 Task: Create a due date automation trigger when advanced on, on the tuesday before a card is due add fields without custom field "Resume" checked at 11:00 AM.
Action: Mouse moved to (1001, 78)
Screenshot: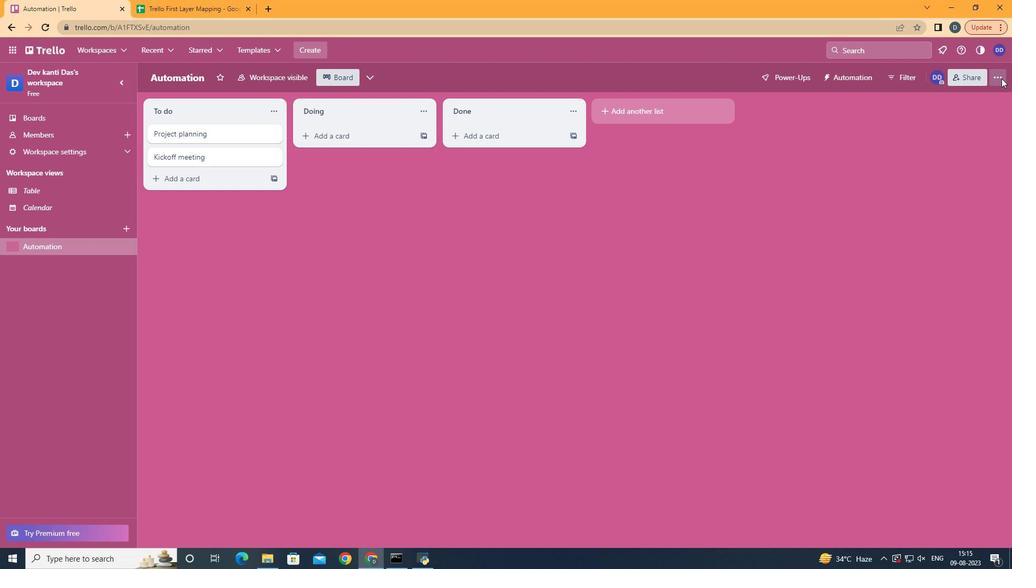 
Action: Mouse pressed left at (1001, 78)
Screenshot: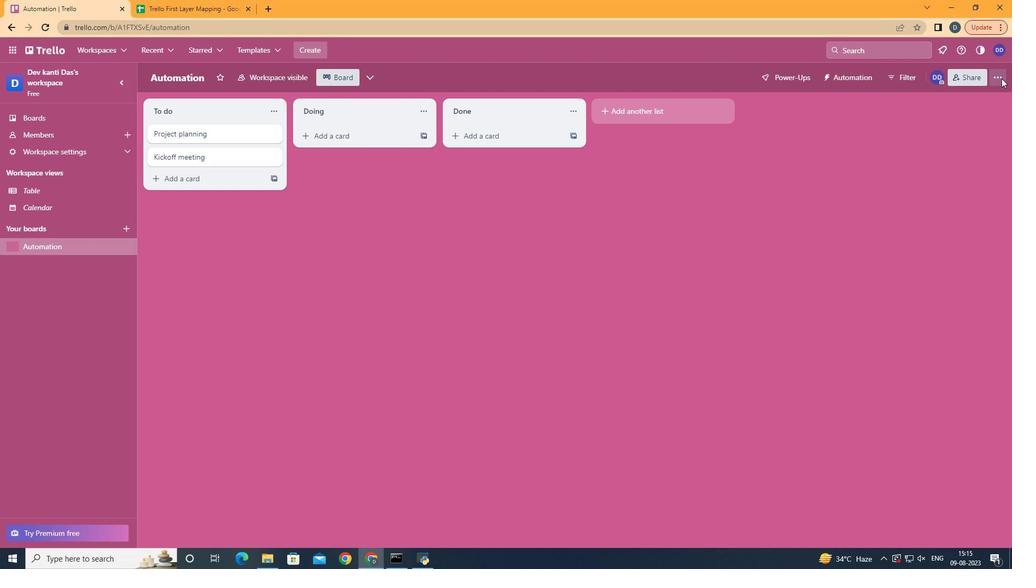 
Action: Mouse moved to (886, 234)
Screenshot: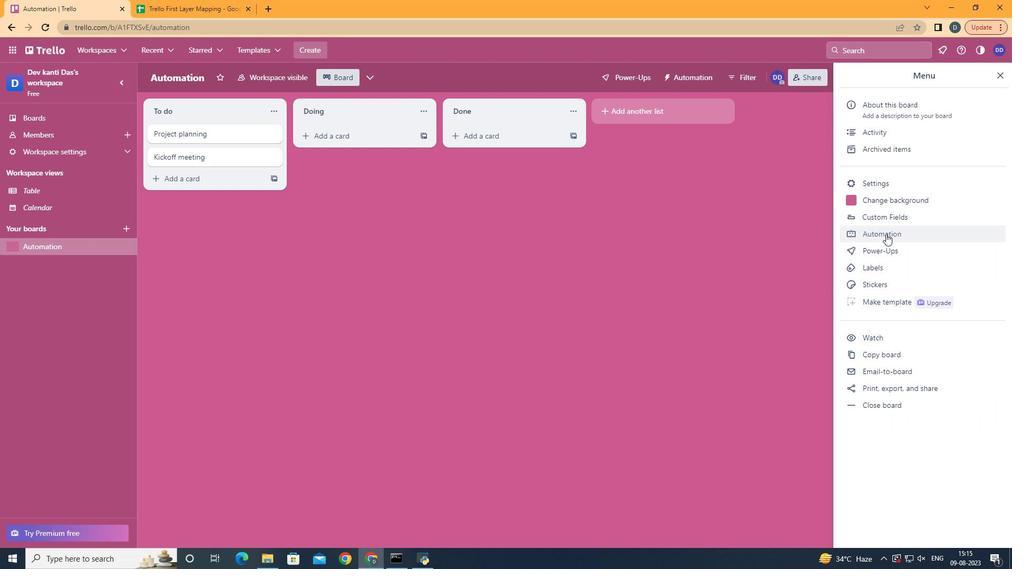 
Action: Mouse pressed left at (886, 234)
Screenshot: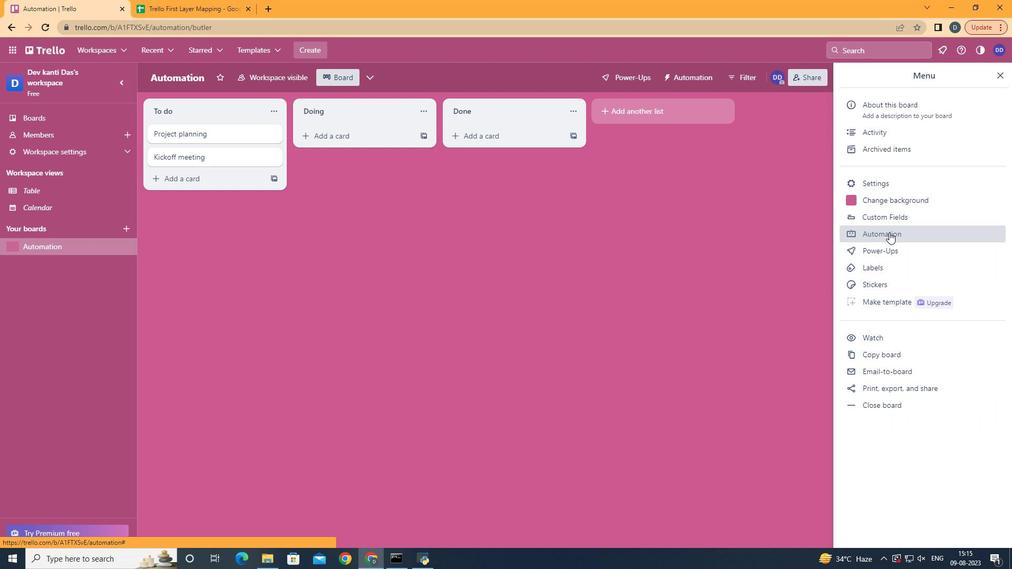 
Action: Mouse moved to (206, 216)
Screenshot: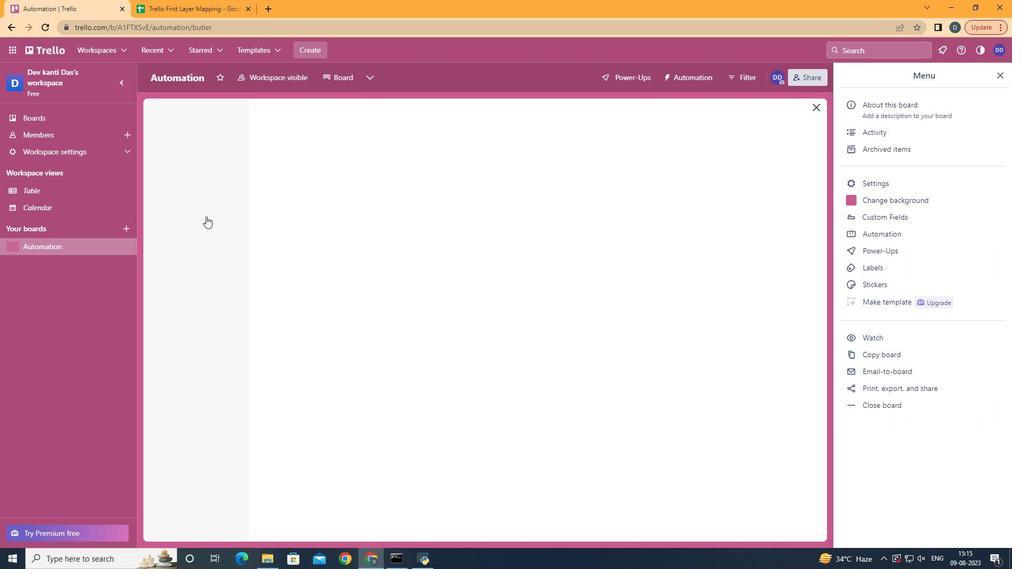 
Action: Mouse pressed left at (206, 216)
Screenshot: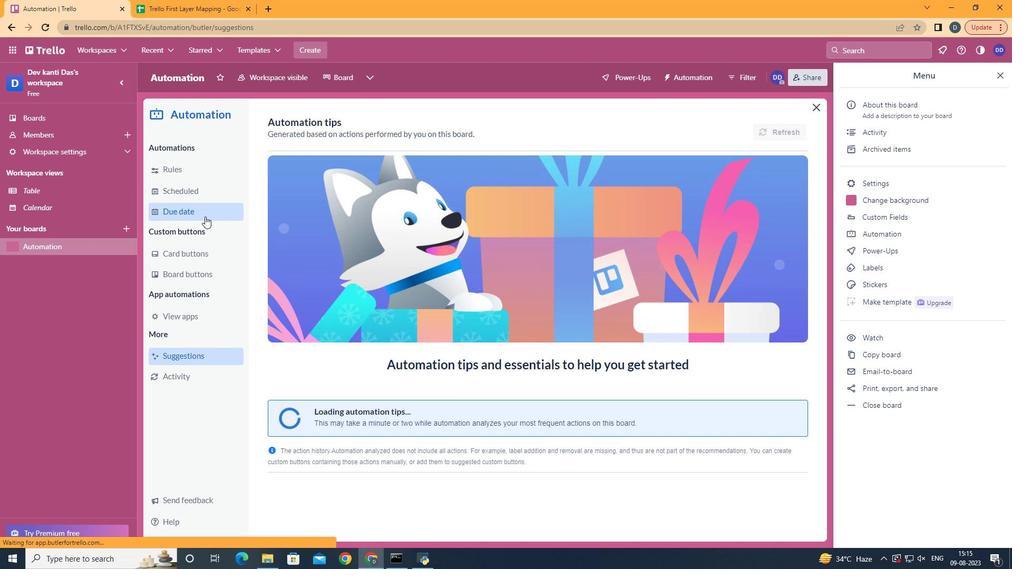 
Action: Mouse moved to (739, 128)
Screenshot: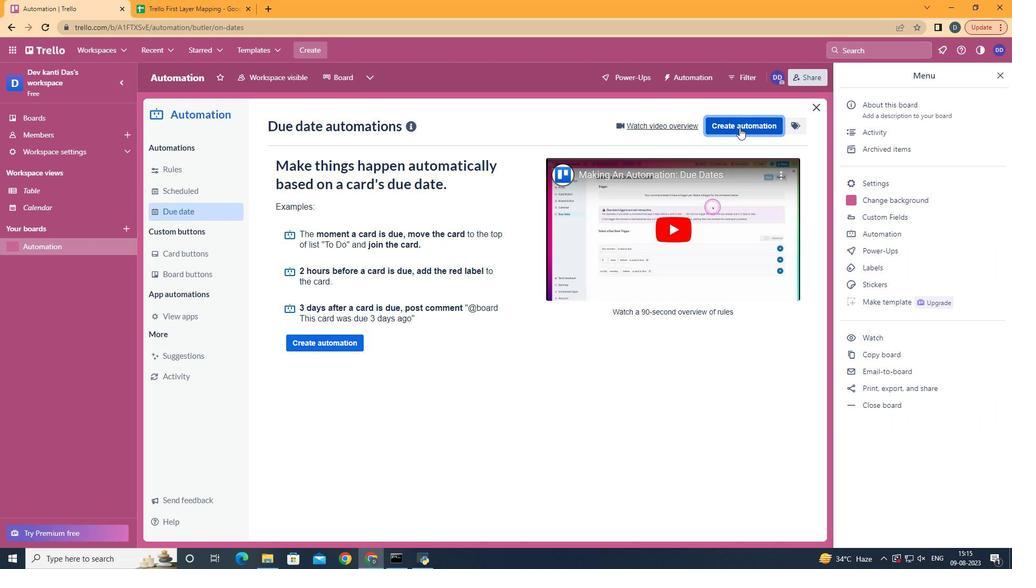 
Action: Mouse pressed left at (739, 128)
Screenshot: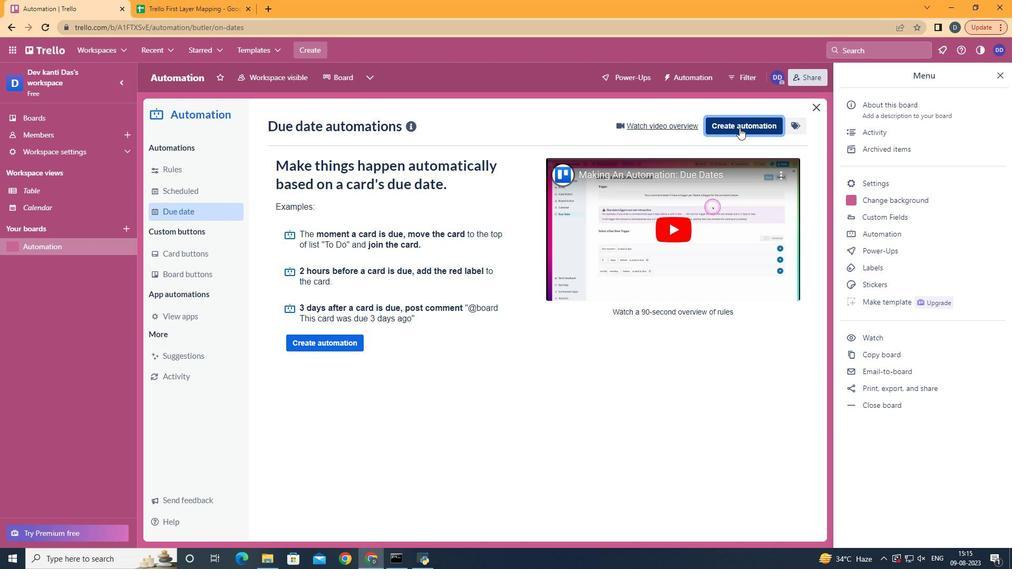 
Action: Mouse moved to (548, 230)
Screenshot: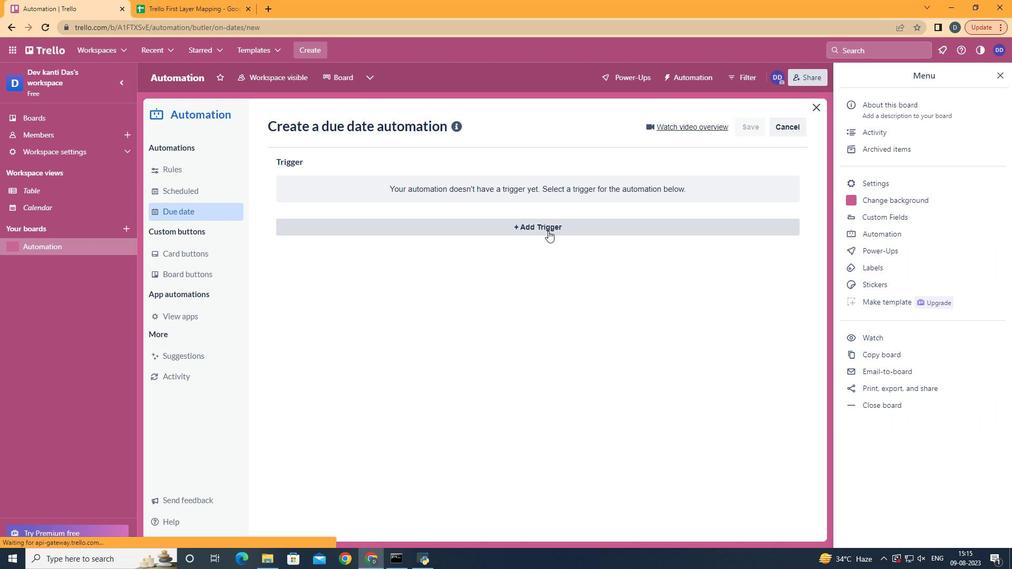 
Action: Mouse pressed left at (548, 230)
Screenshot: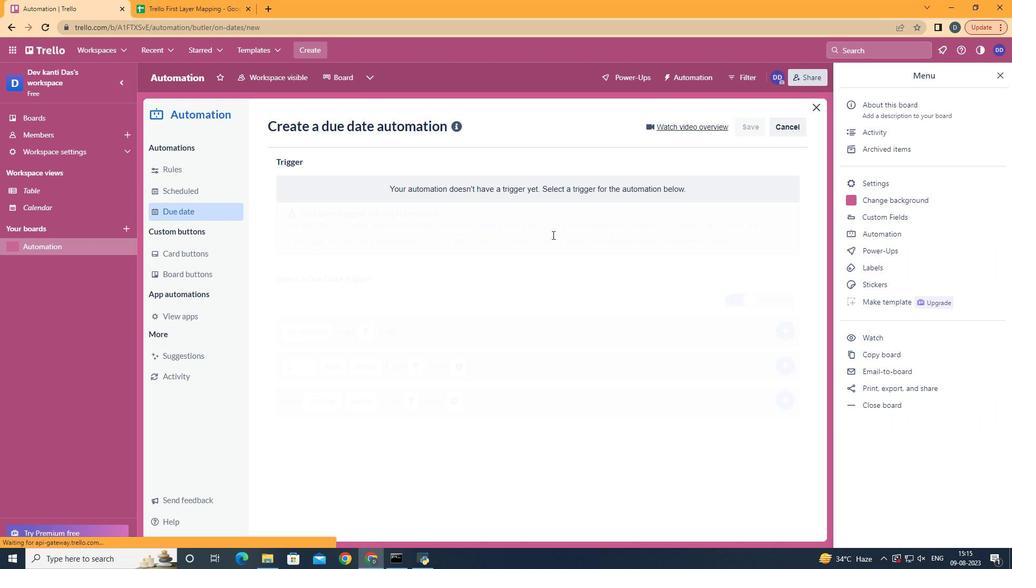 
Action: Mouse moved to (339, 300)
Screenshot: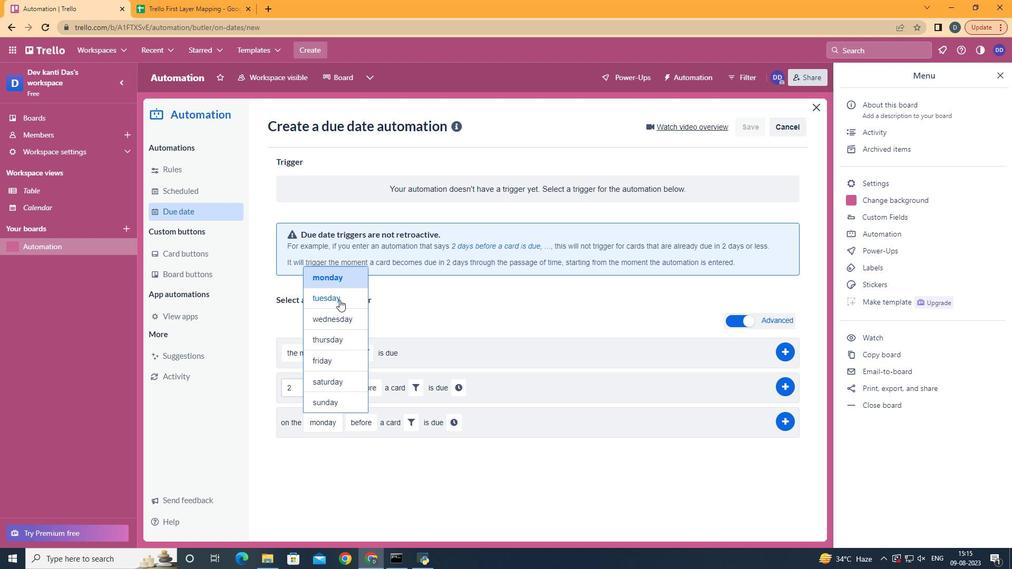 
Action: Mouse pressed left at (339, 300)
Screenshot: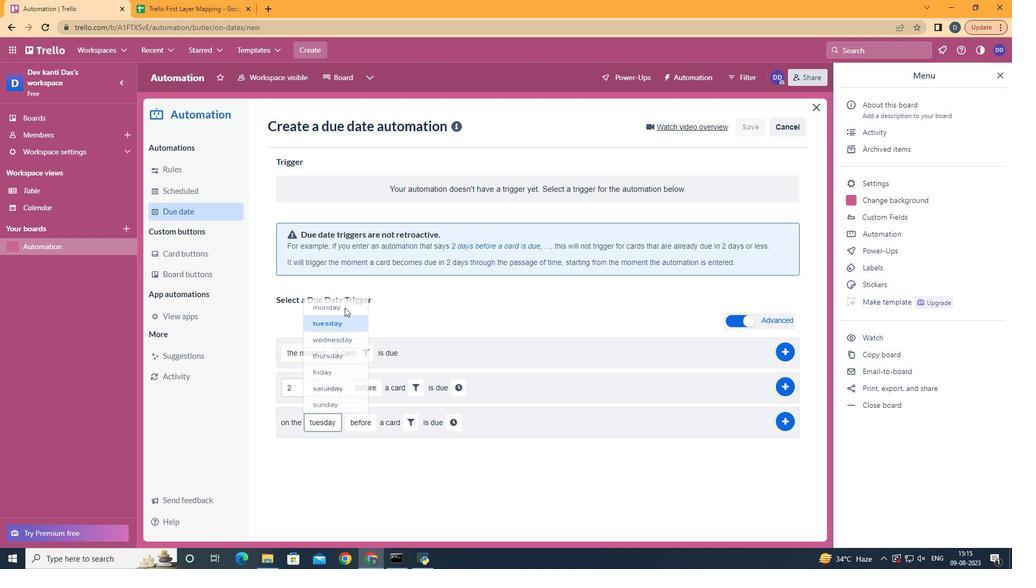 
Action: Mouse moved to (417, 418)
Screenshot: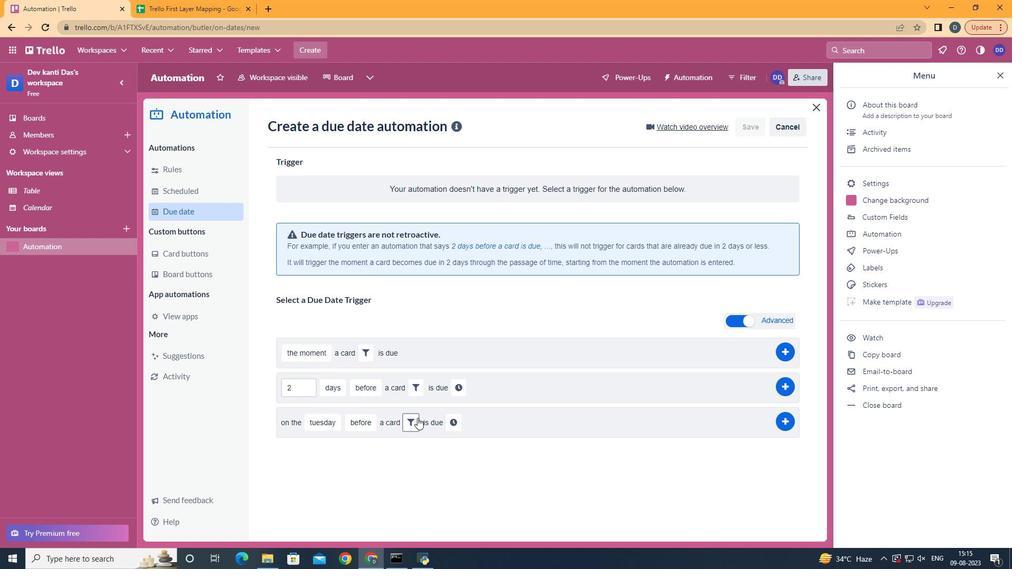 
Action: Mouse pressed left at (417, 418)
Screenshot: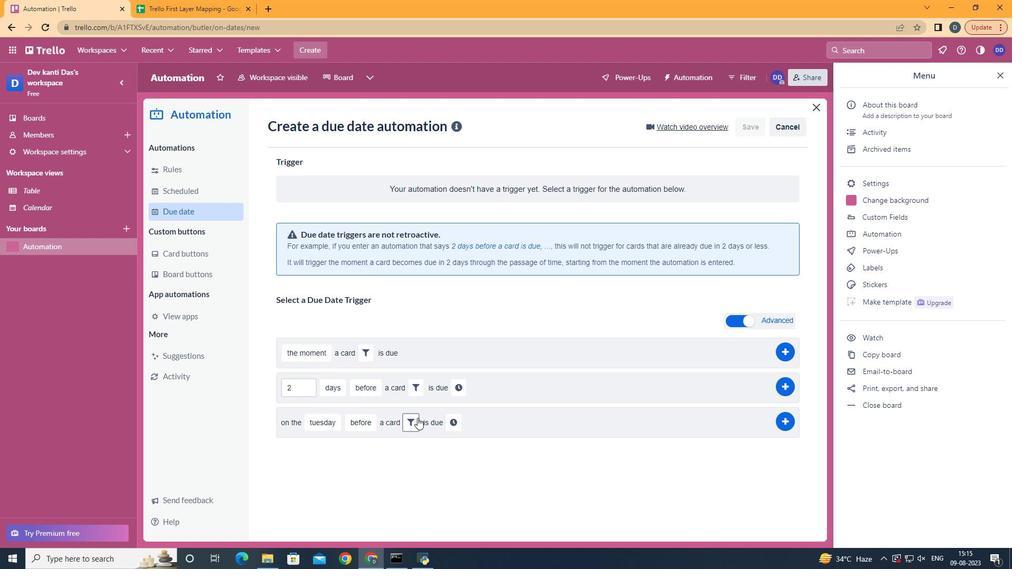 
Action: Mouse moved to (588, 458)
Screenshot: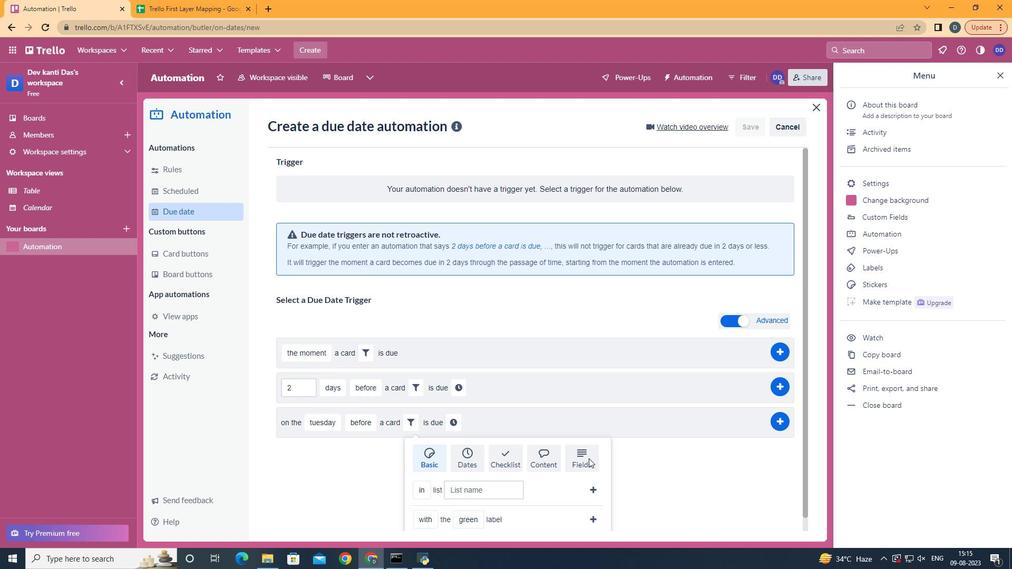 
Action: Mouse pressed left at (588, 458)
Screenshot: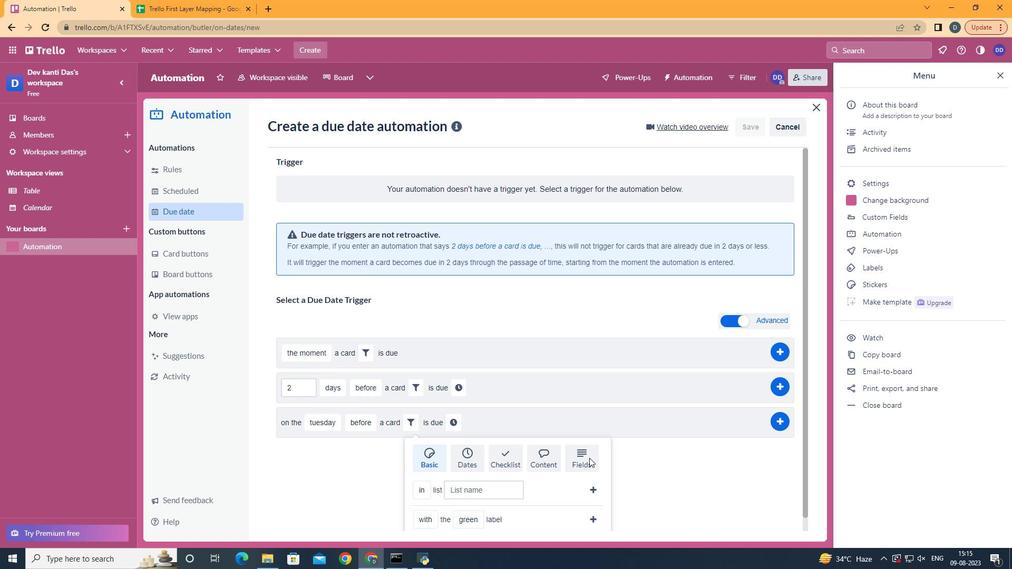 
Action: Mouse moved to (594, 459)
Screenshot: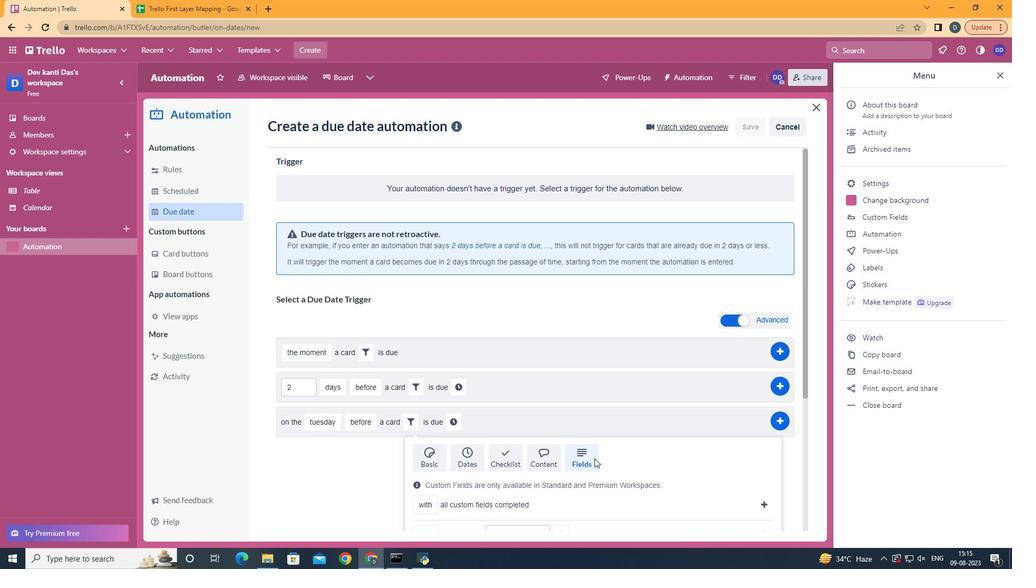 
Action: Mouse scrolled (594, 459) with delta (0, 0)
Screenshot: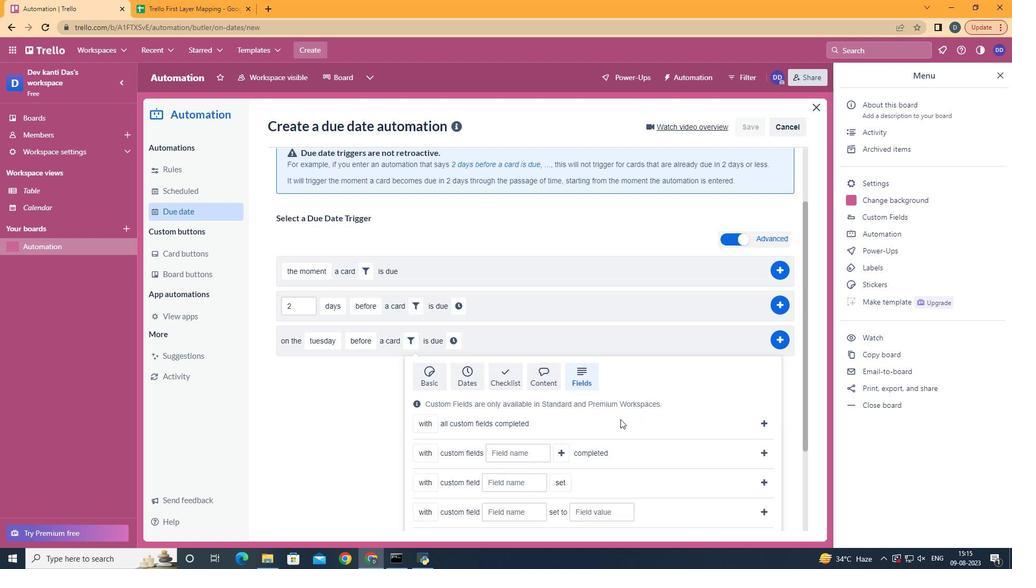 
Action: Mouse scrolled (594, 459) with delta (0, 0)
Screenshot: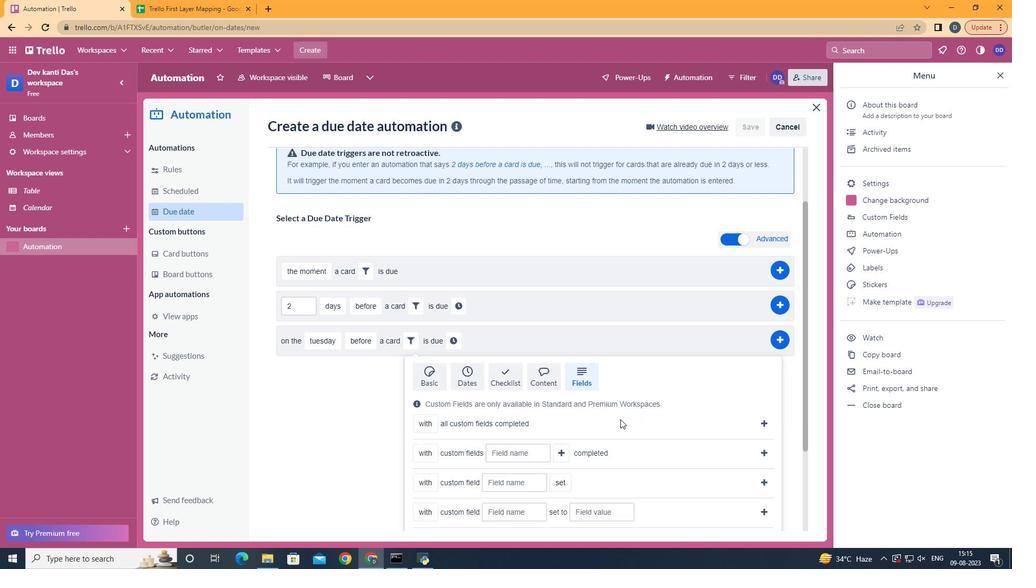 
Action: Mouse scrolled (594, 459) with delta (0, 0)
Screenshot: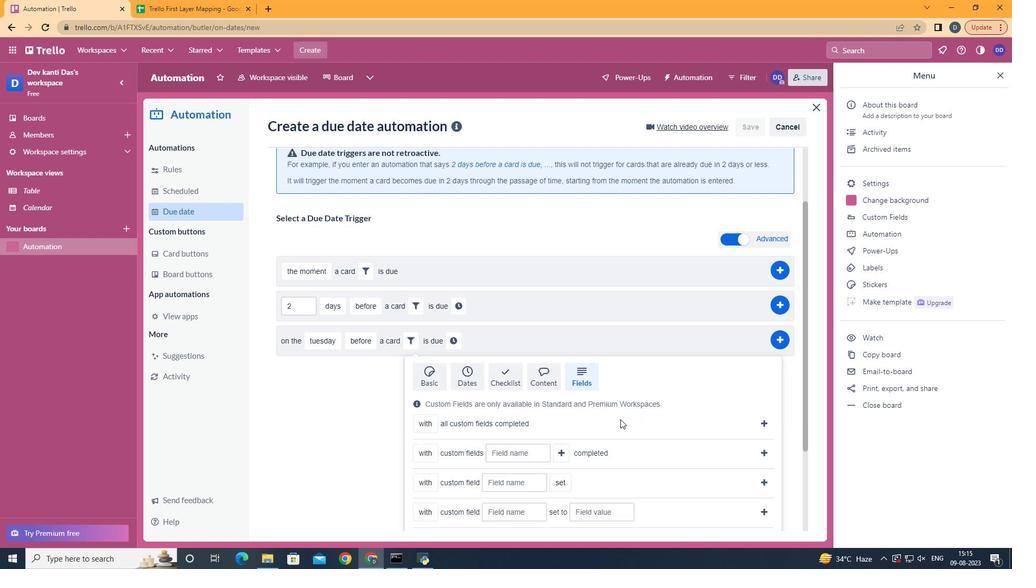 
Action: Mouse scrolled (594, 459) with delta (0, 0)
Screenshot: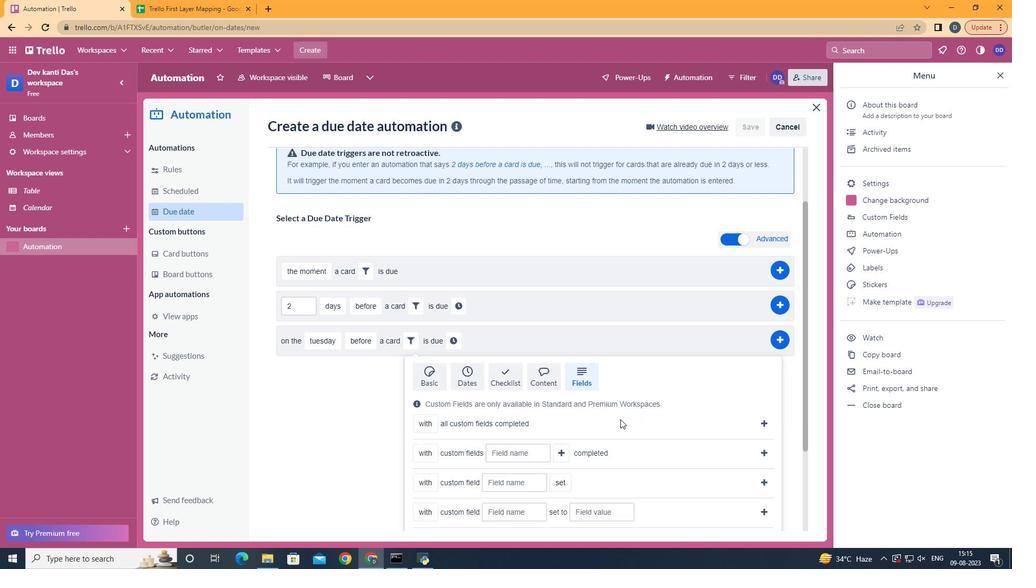 
Action: Mouse scrolled (594, 459) with delta (0, 0)
Screenshot: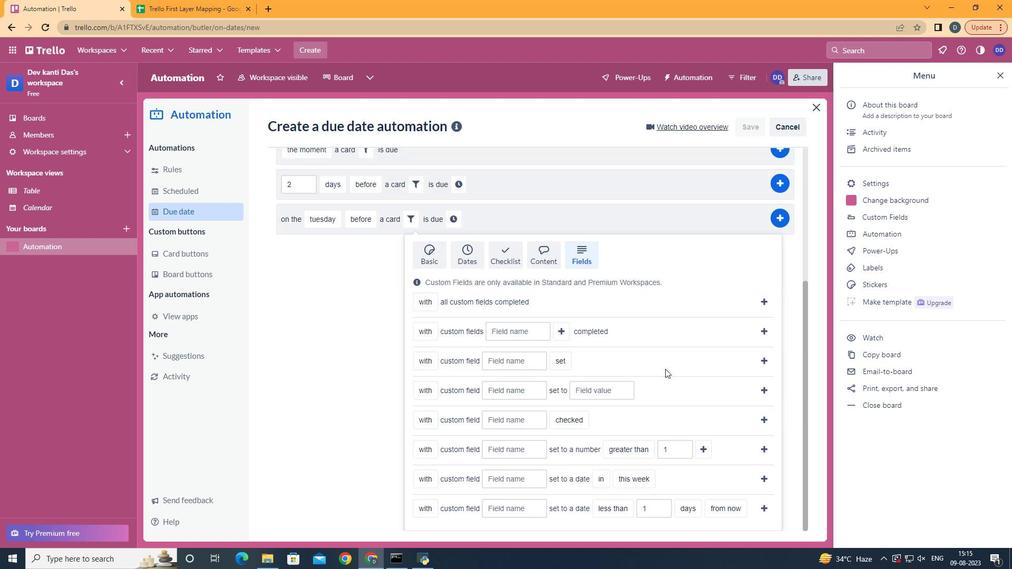 
Action: Mouse moved to (594, 458)
Screenshot: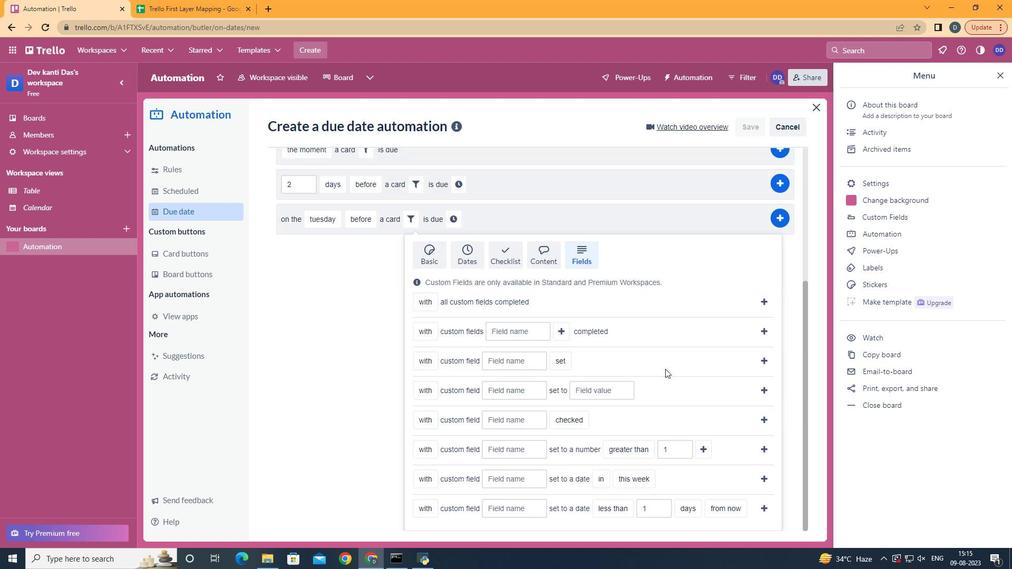 
Action: Mouse scrolled (594, 458) with delta (0, 0)
Screenshot: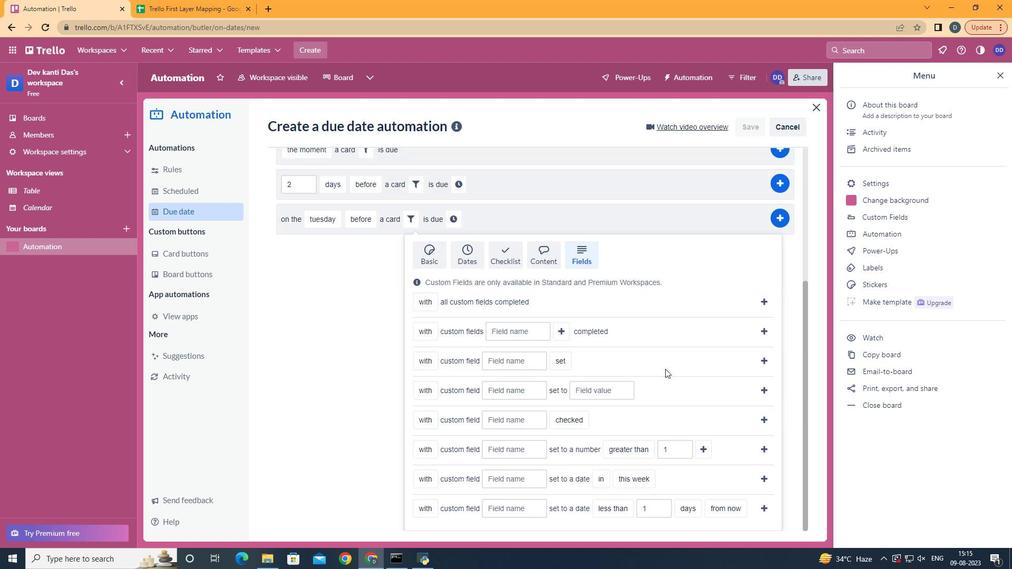 
Action: Mouse moved to (434, 461)
Screenshot: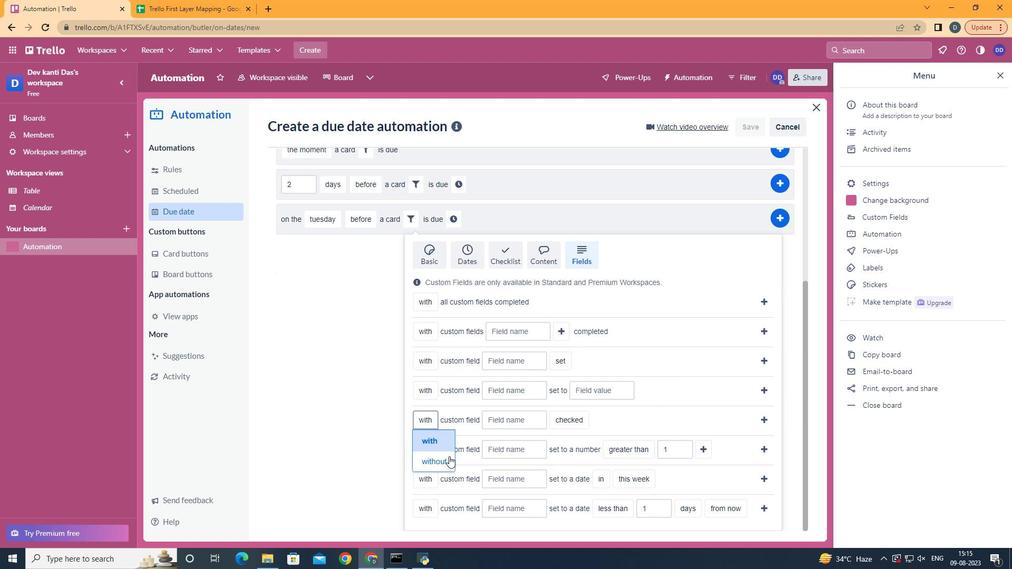 
Action: Mouse pressed left at (434, 461)
Screenshot: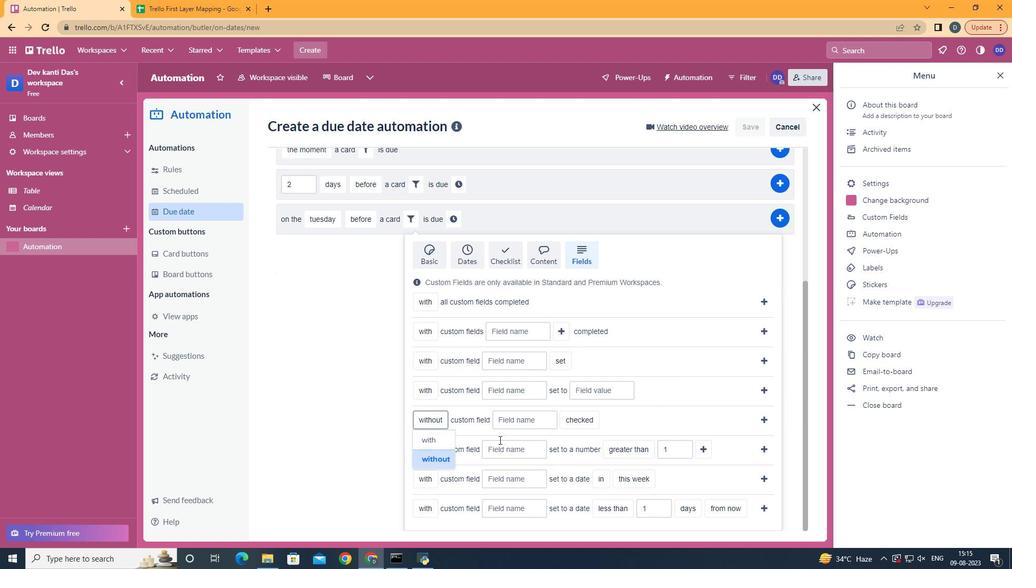 
Action: Mouse moved to (533, 422)
Screenshot: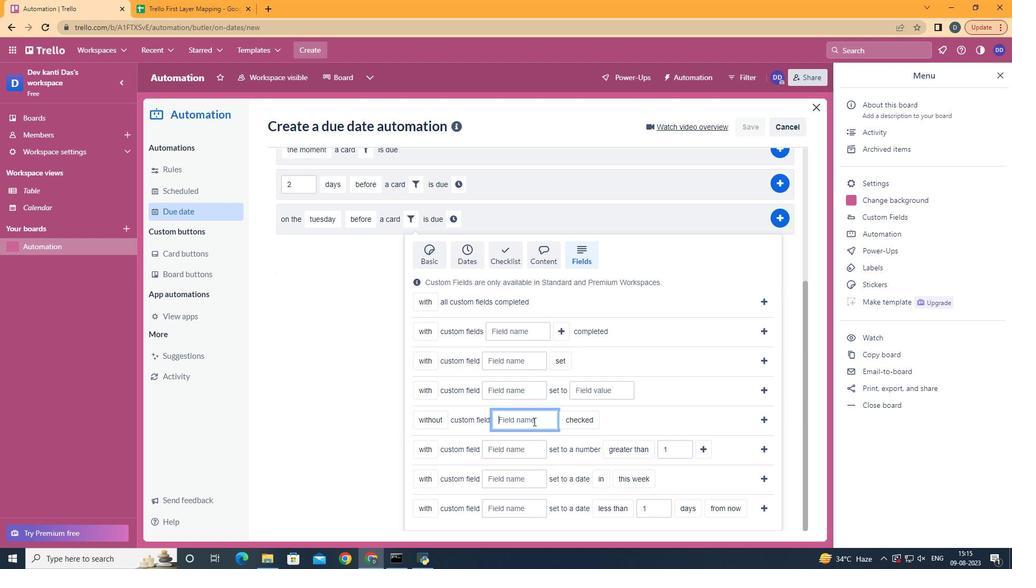 
Action: Mouse pressed left at (533, 422)
Screenshot: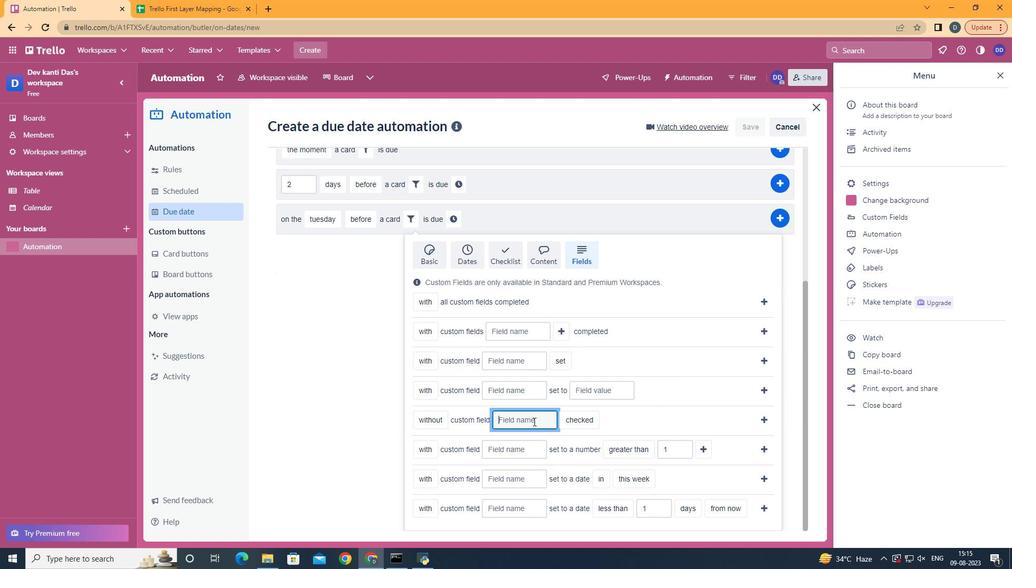 
Action: Mouse moved to (533, 421)
Screenshot: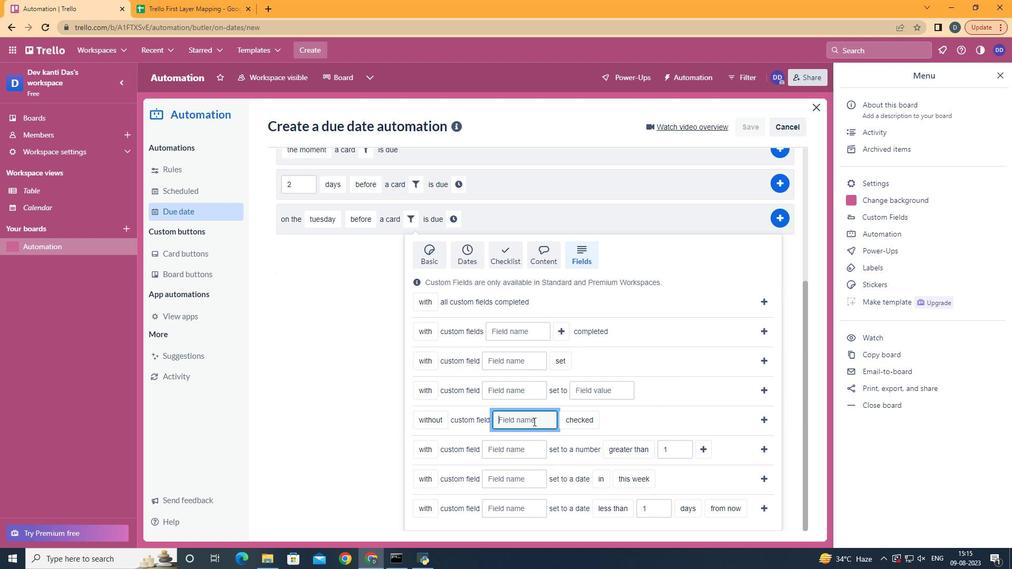 
Action: Key pressed <Key.shift>Resume
Screenshot: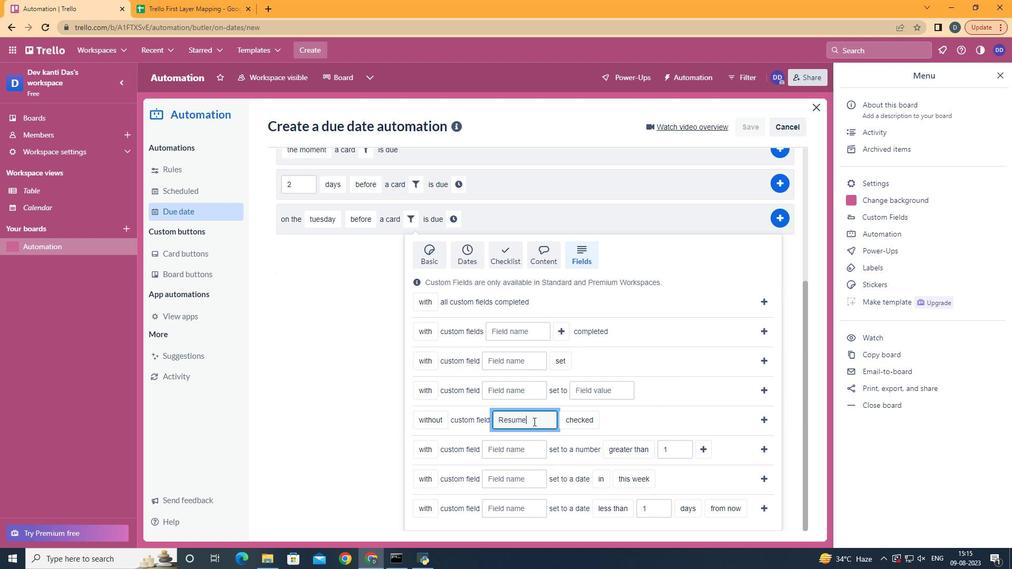 
Action: Mouse moved to (760, 418)
Screenshot: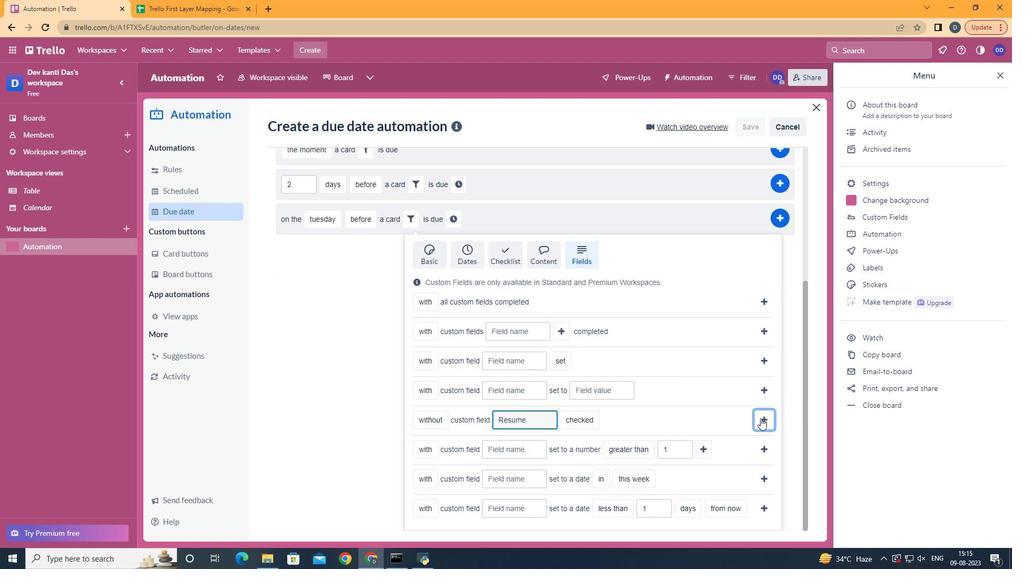 
Action: Mouse pressed left at (760, 418)
Screenshot: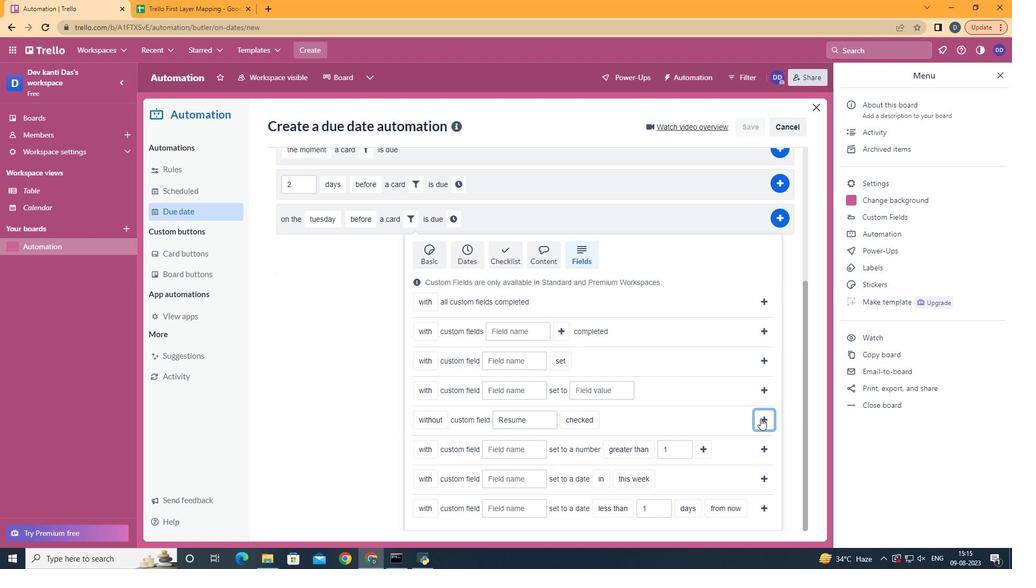 
Action: Mouse moved to (607, 420)
Screenshot: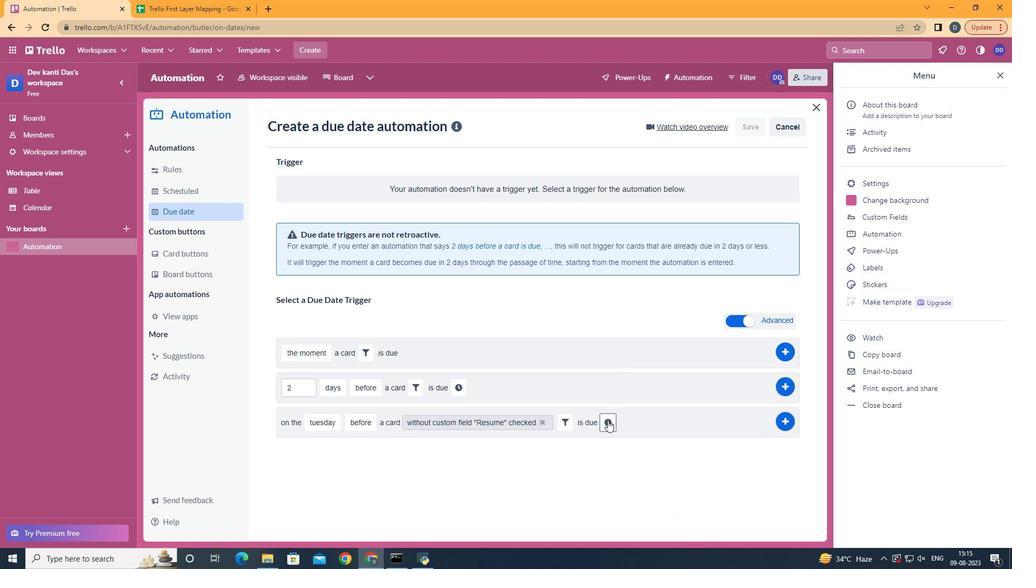
Action: Mouse pressed left at (607, 420)
Screenshot: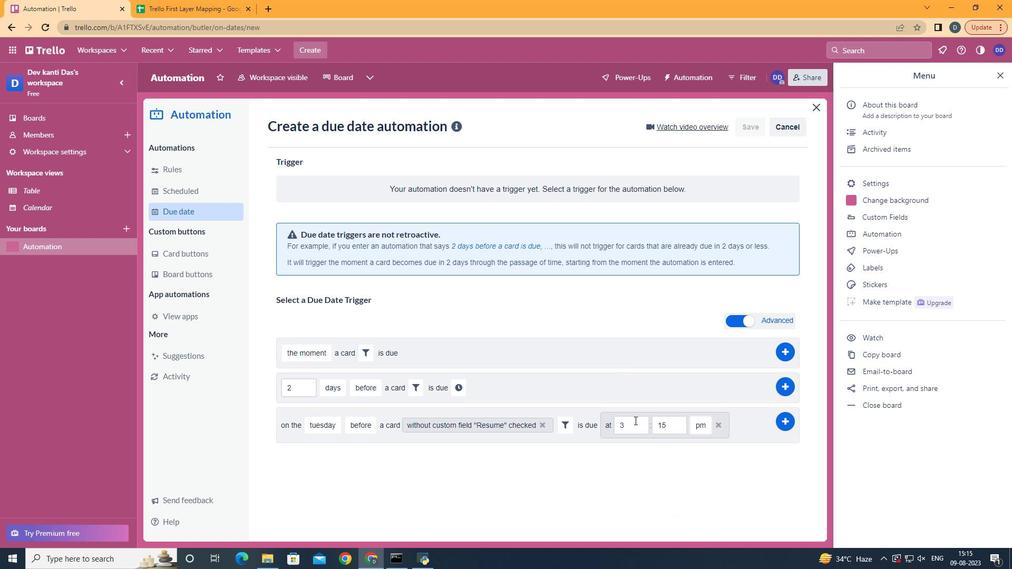 
Action: Mouse moved to (642, 425)
Screenshot: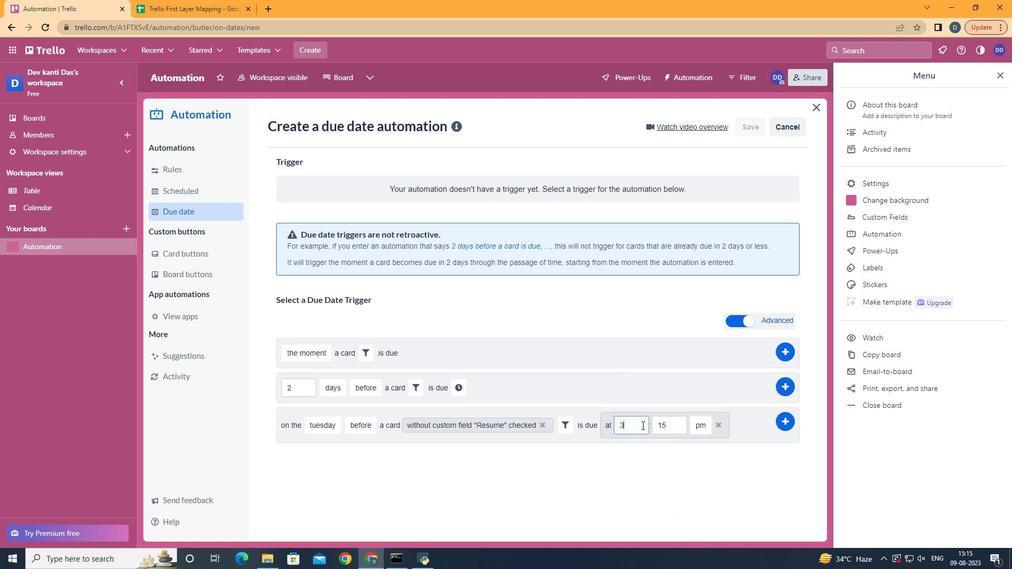 
Action: Mouse pressed left at (642, 425)
Screenshot: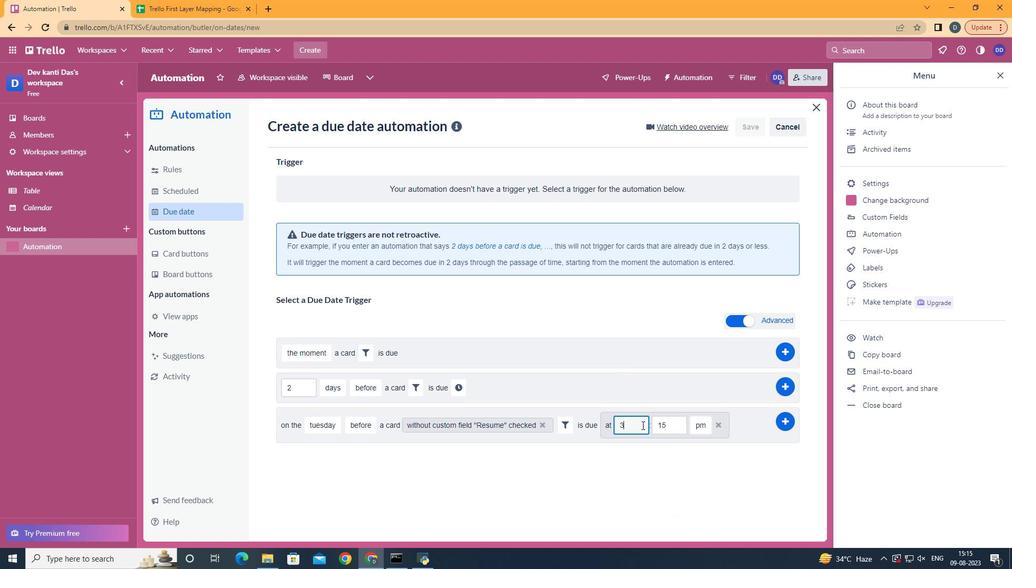 
Action: Key pressed <Key.backspace>11
Screenshot: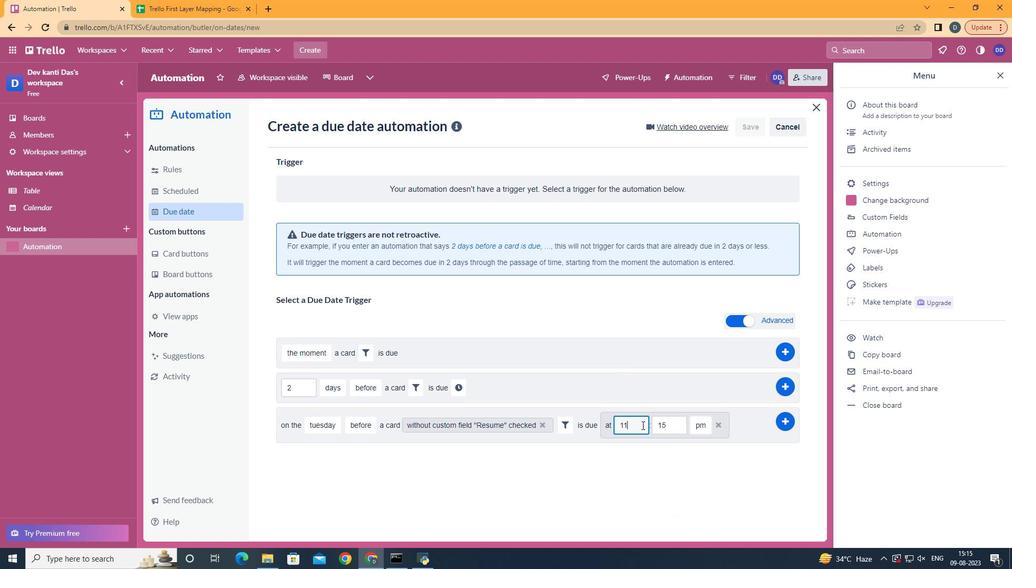 
Action: Mouse moved to (679, 424)
Screenshot: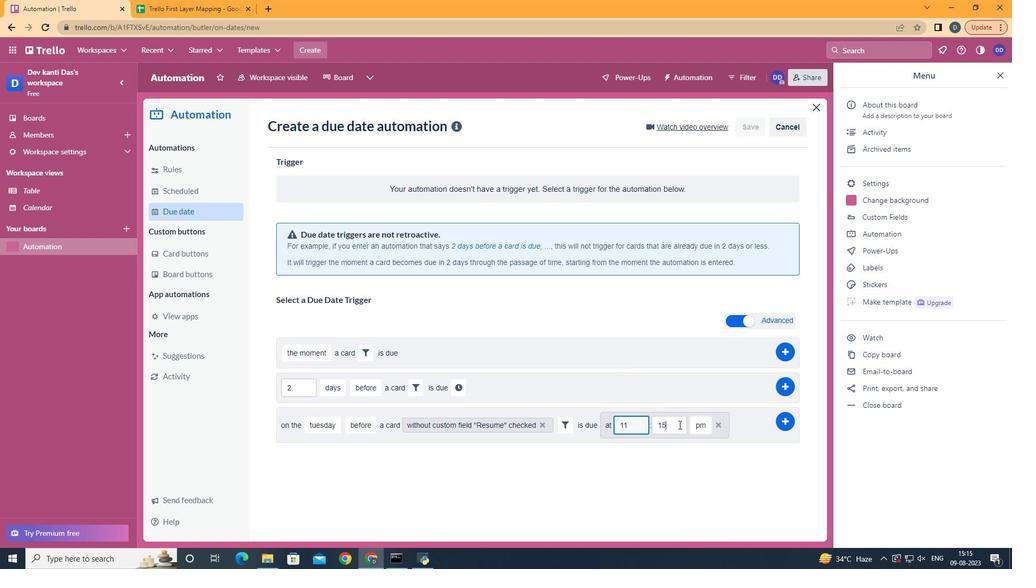 
Action: Mouse pressed left at (679, 424)
Screenshot: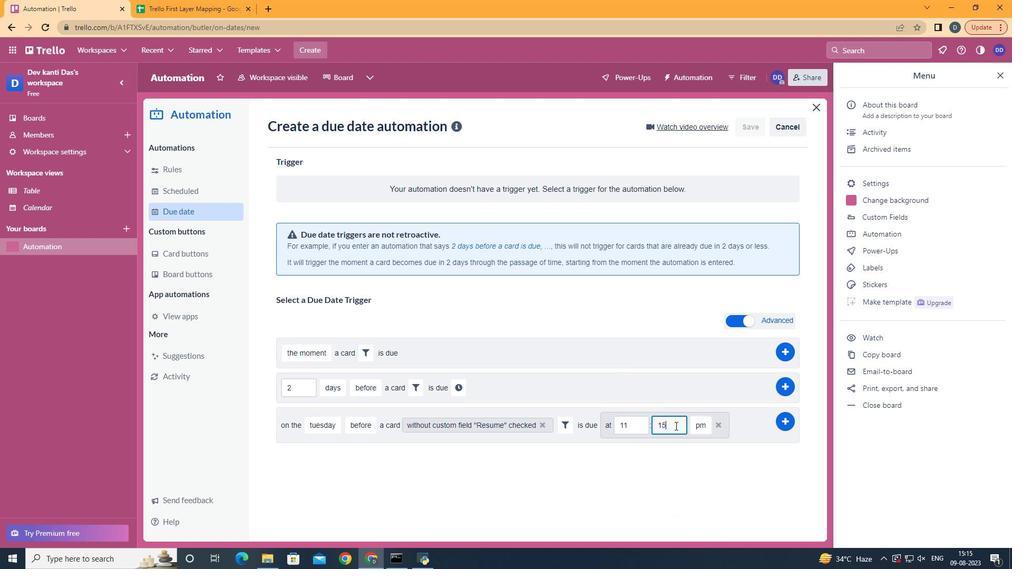 
Action: Mouse moved to (675, 426)
Screenshot: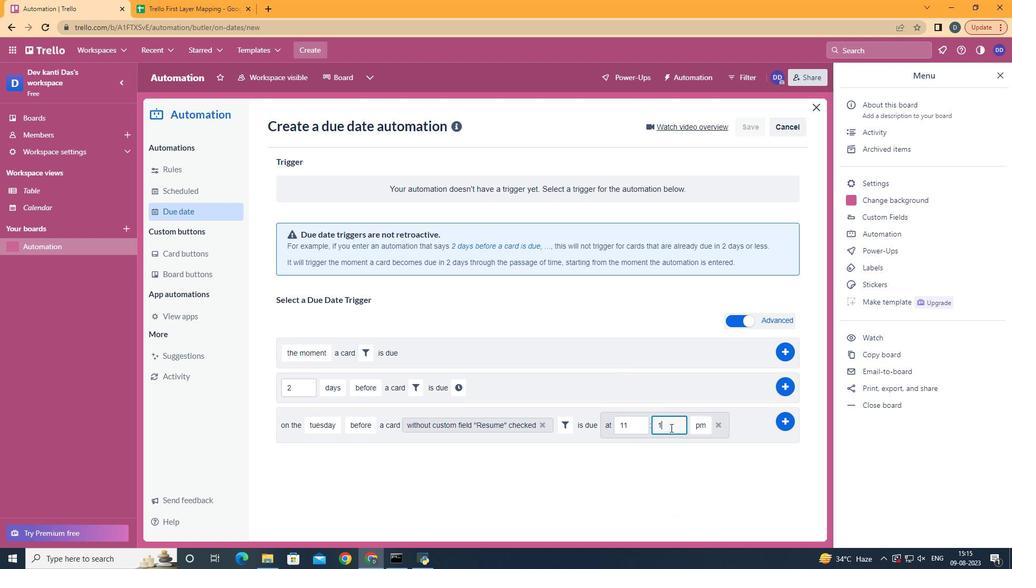 
Action: Key pressed <Key.backspace>
Screenshot: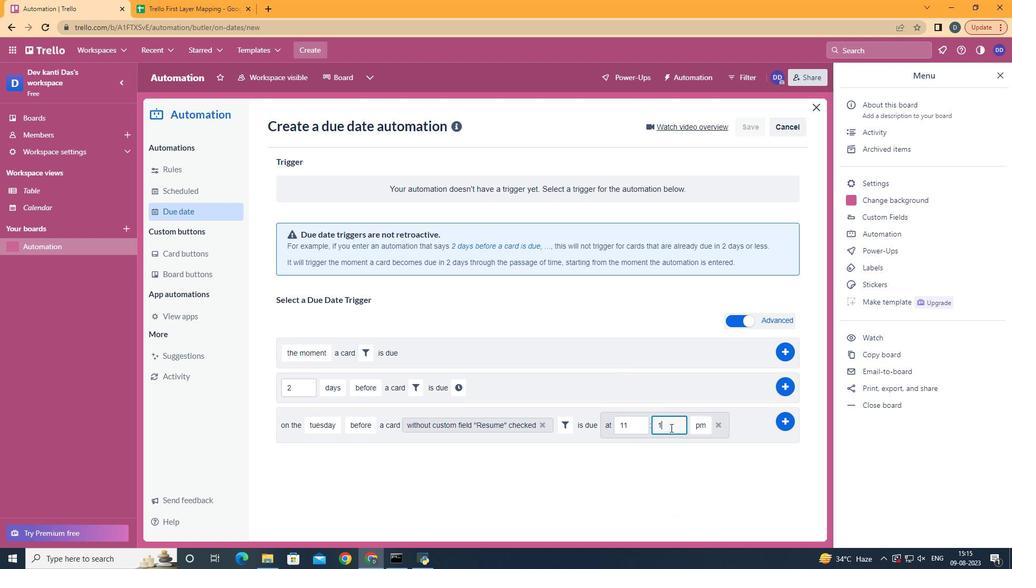 
Action: Mouse moved to (670, 428)
Screenshot: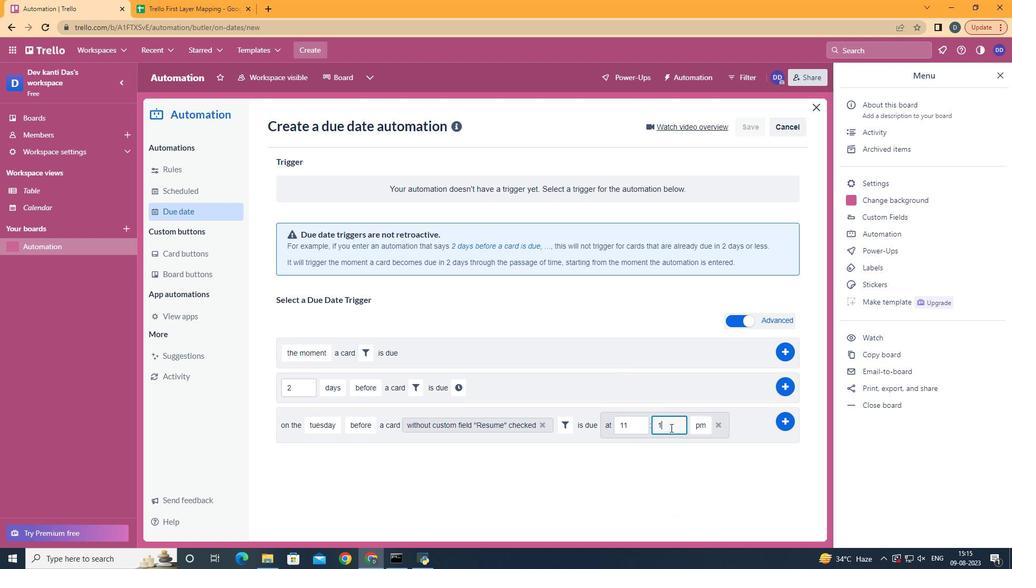 
Action: Key pressed <Key.backspace>00
Screenshot: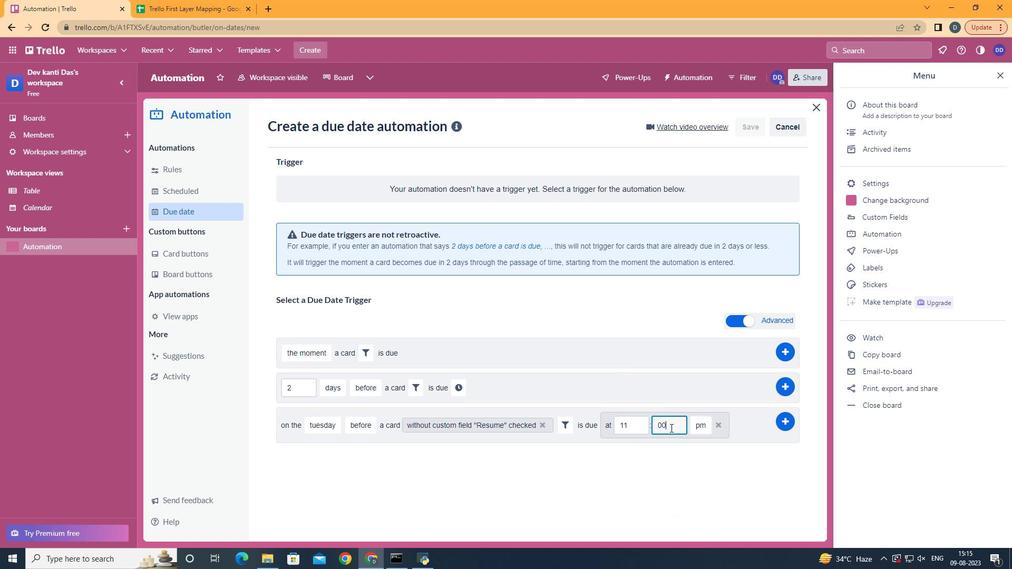 
Action: Mouse moved to (702, 448)
Screenshot: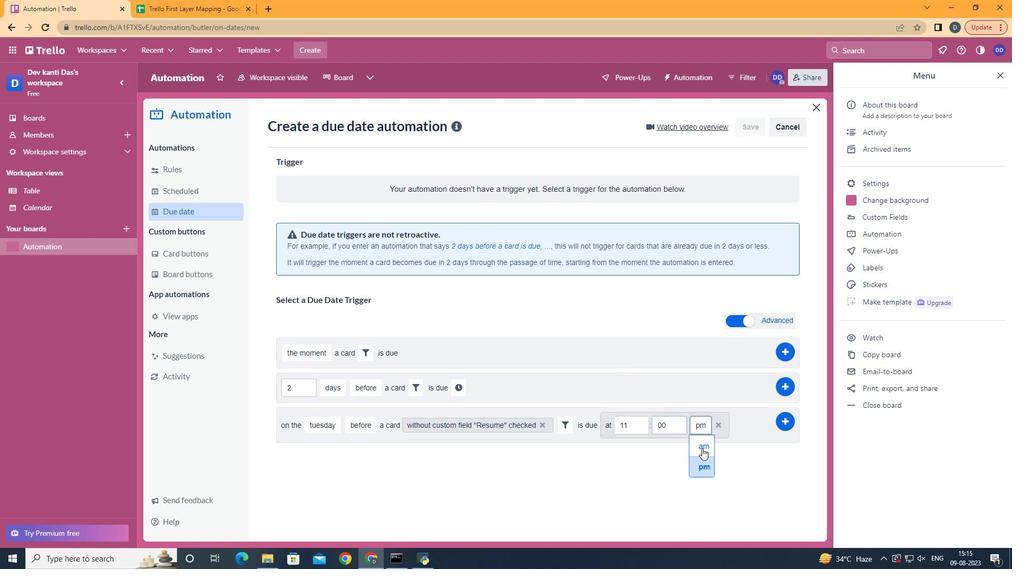 
Action: Mouse pressed left at (702, 448)
Screenshot: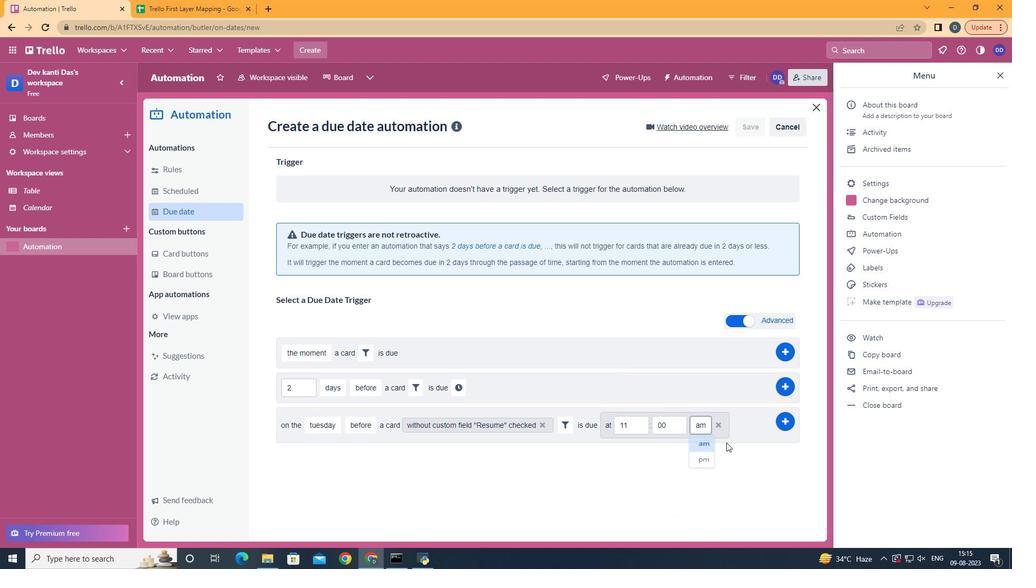 
Action: Mouse moved to (784, 424)
Screenshot: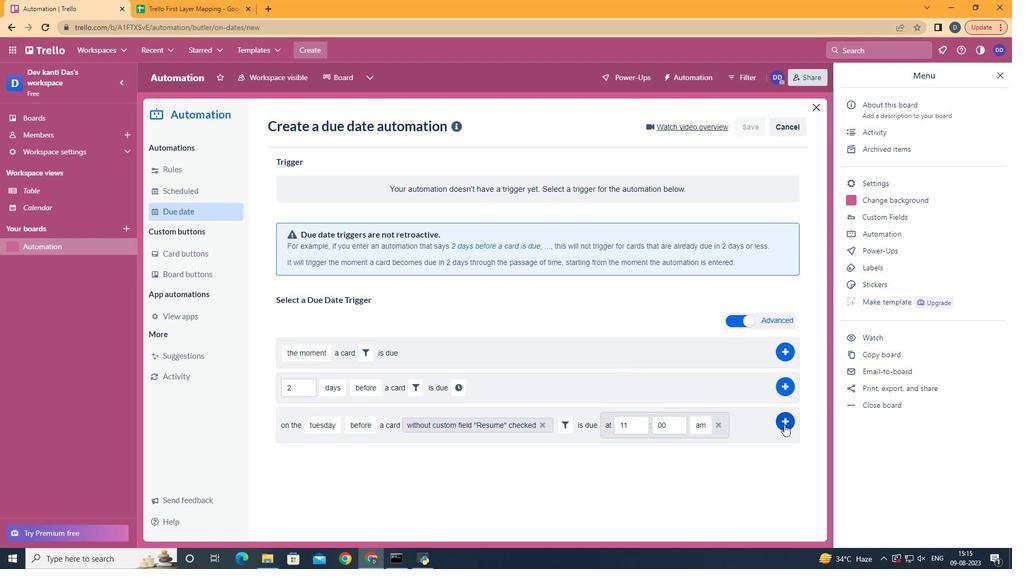 
Action: Mouse pressed left at (784, 424)
Screenshot: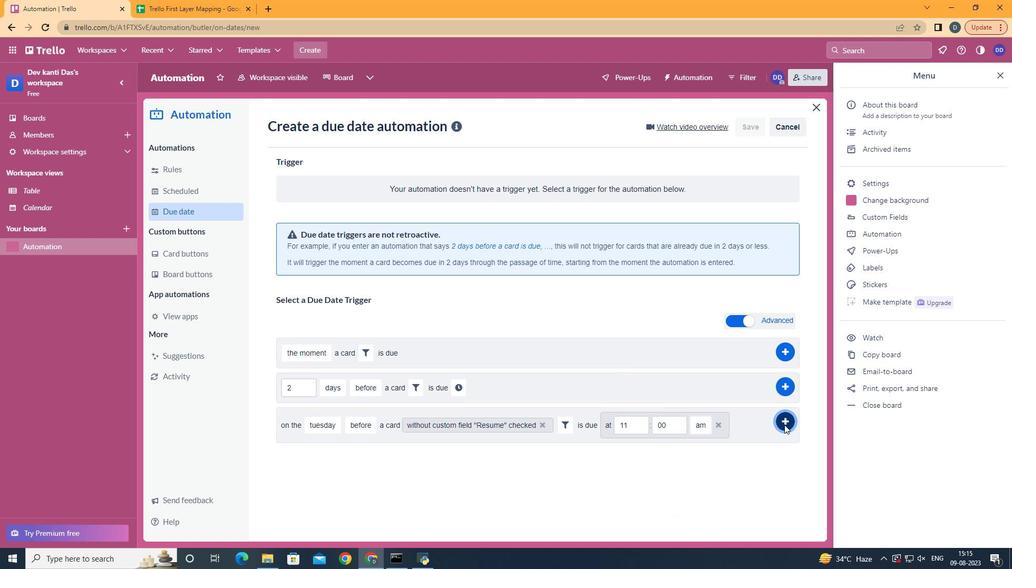 
Action: Mouse moved to (477, 256)
Screenshot: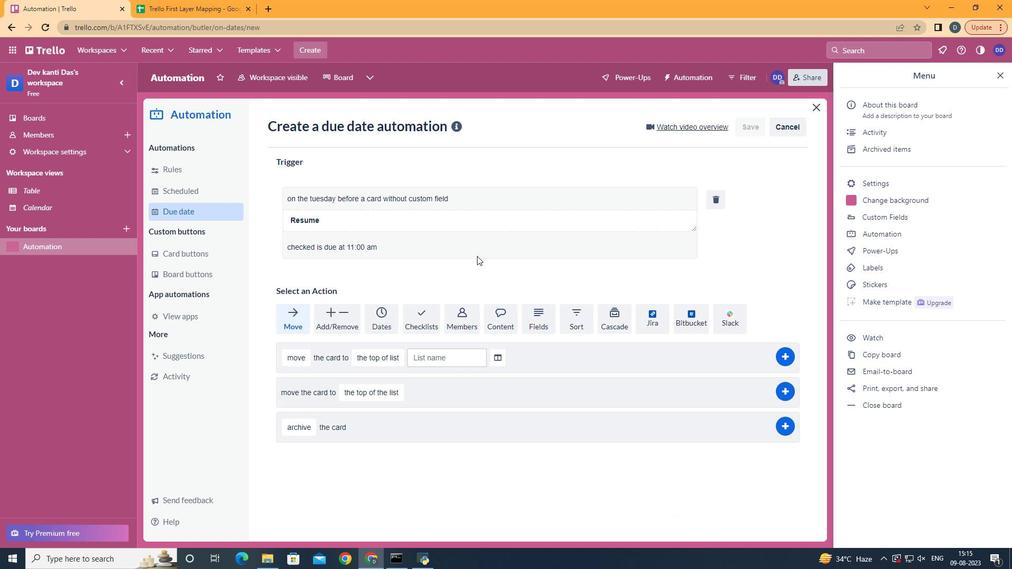 
